 Task: Check the data of condos/co-ops sold above the list price in the last 3 years.
Action: Mouse moved to (602, 55)
Screenshot: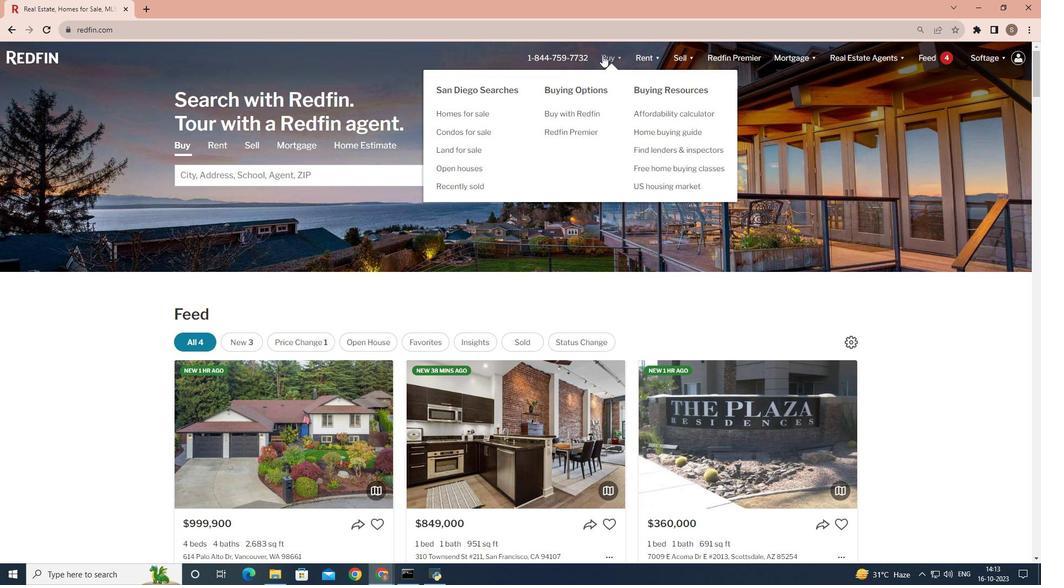 
Action: Mouse pressed left at (602, 55)
Screenshot: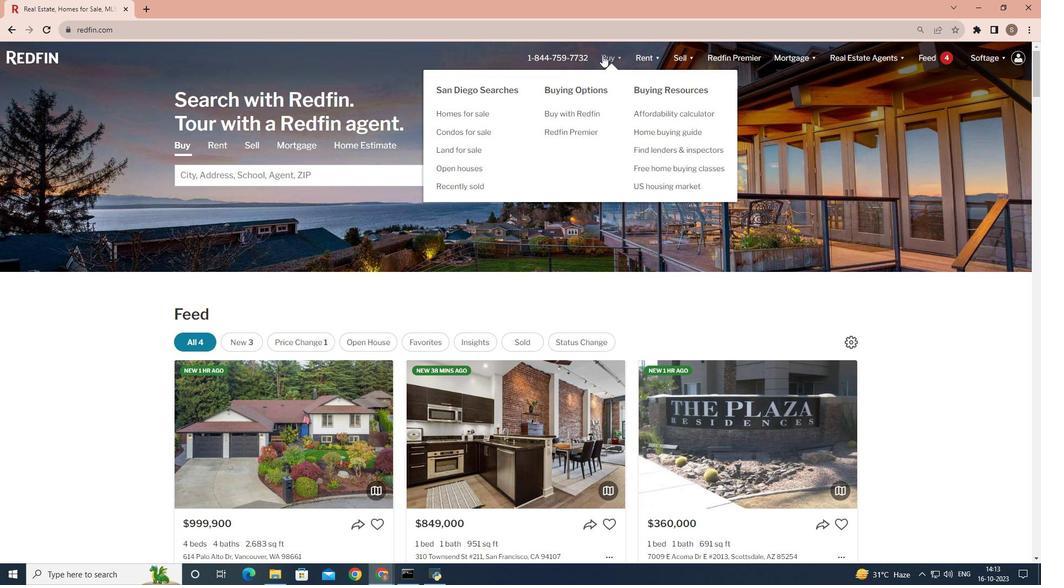 
Action: Mouse moved to (315, 230)
Screenshot: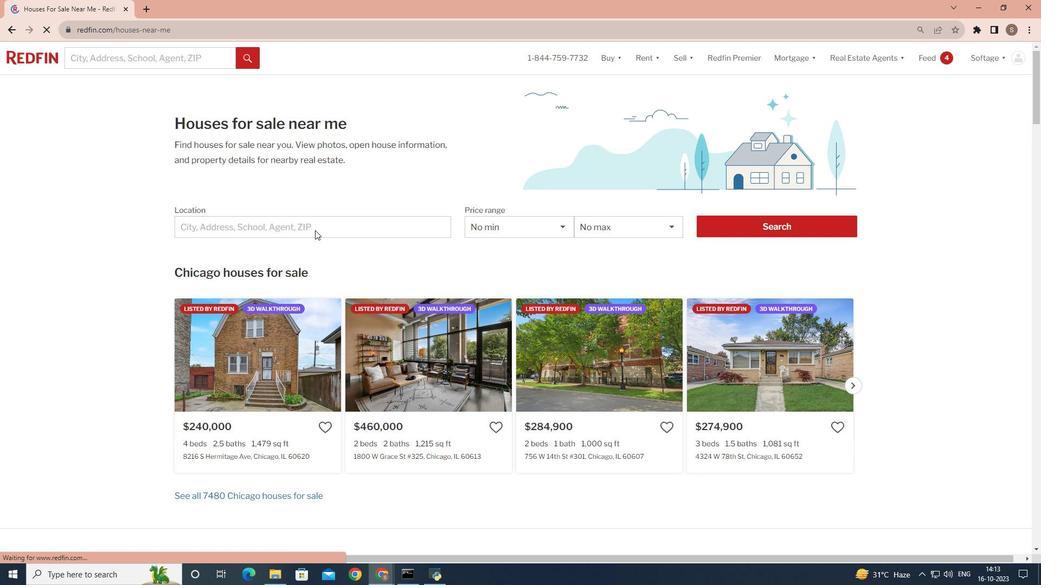 
Action: Mouse pressed left at (315, 230)
Screenshot: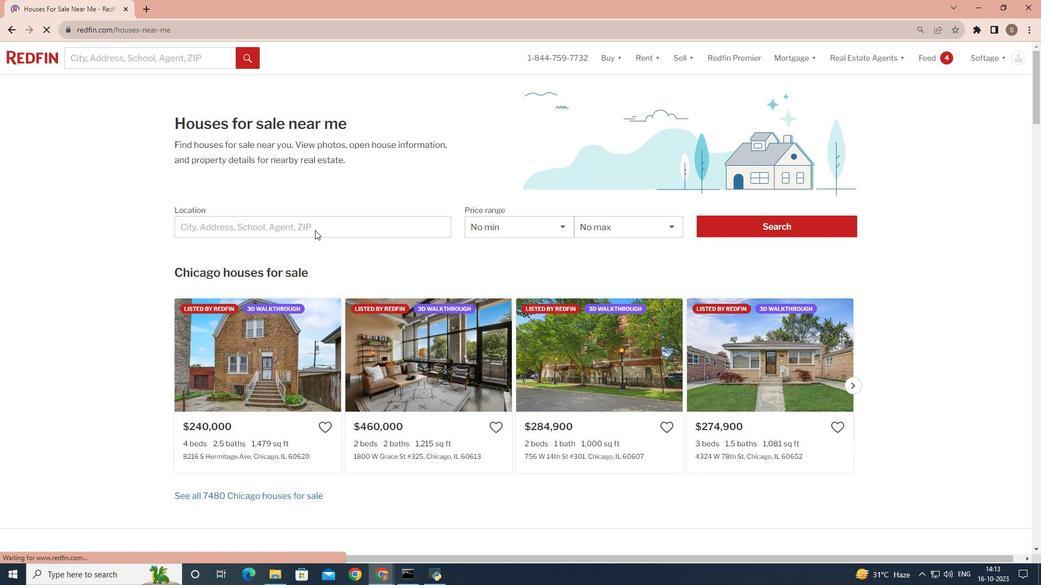 
Action: Mouse moved to (268, 222)
Screenshot: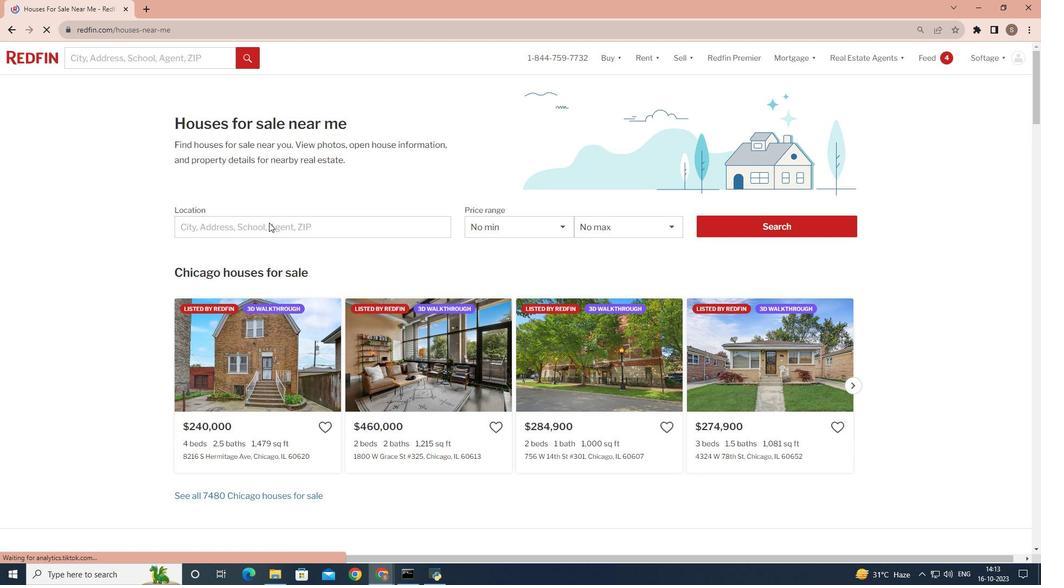 
Action: Mouse pressed left at (268, 222)
Screenshot: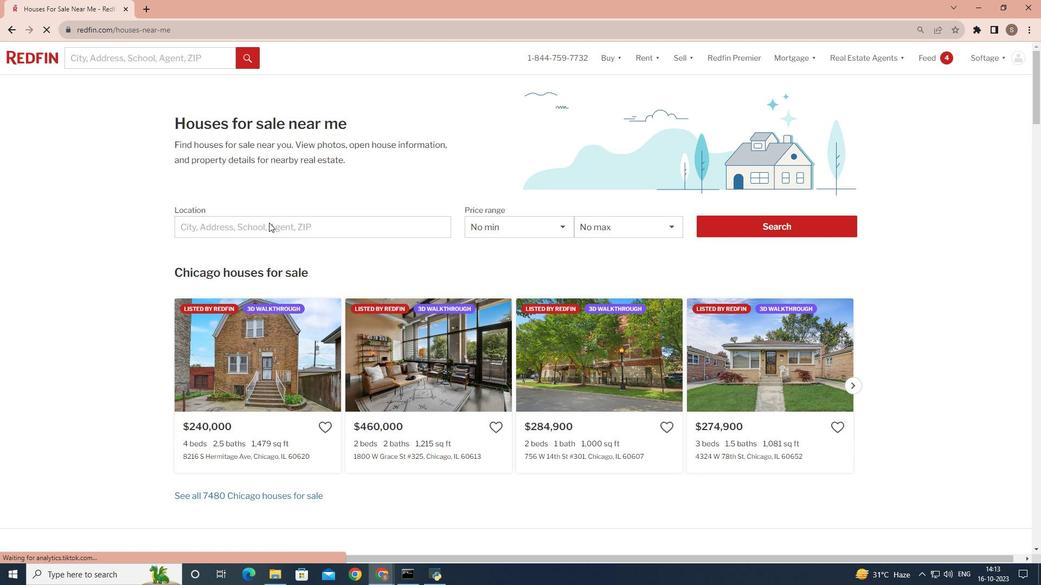 
Action: Mouse pressed left at (268, 222)
Screenshot: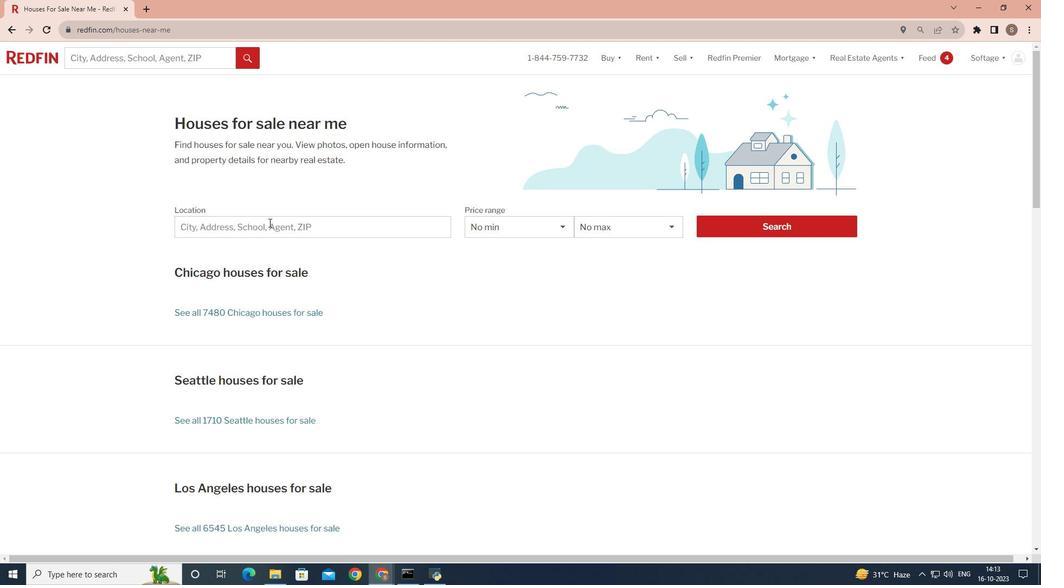 
Action: Key pressed <Key.shift>San<Key.space><Key.shift>Diego
Screenshot: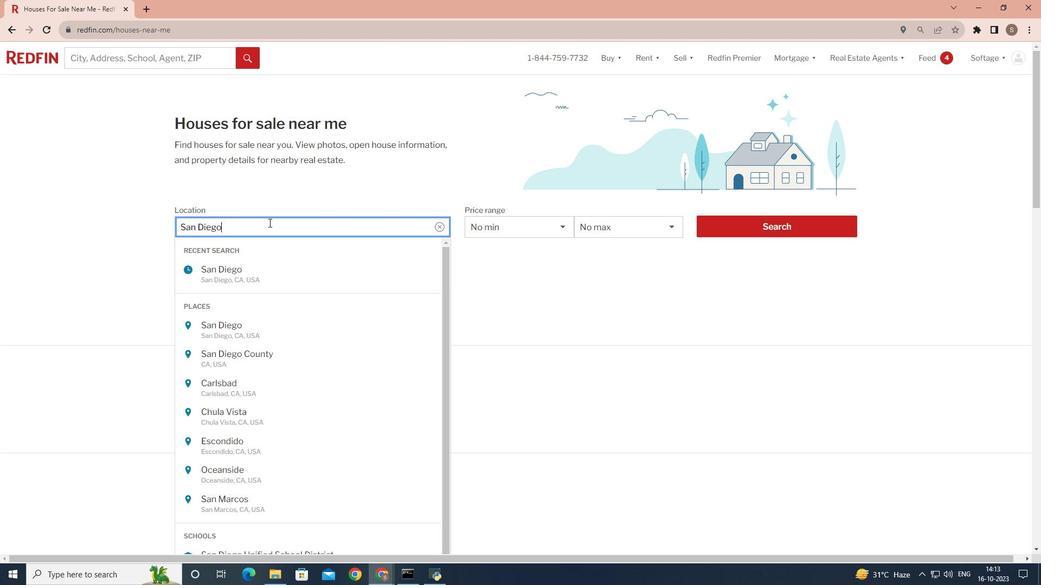 
Action: Mouse moved to (724, 226)
Screenshot: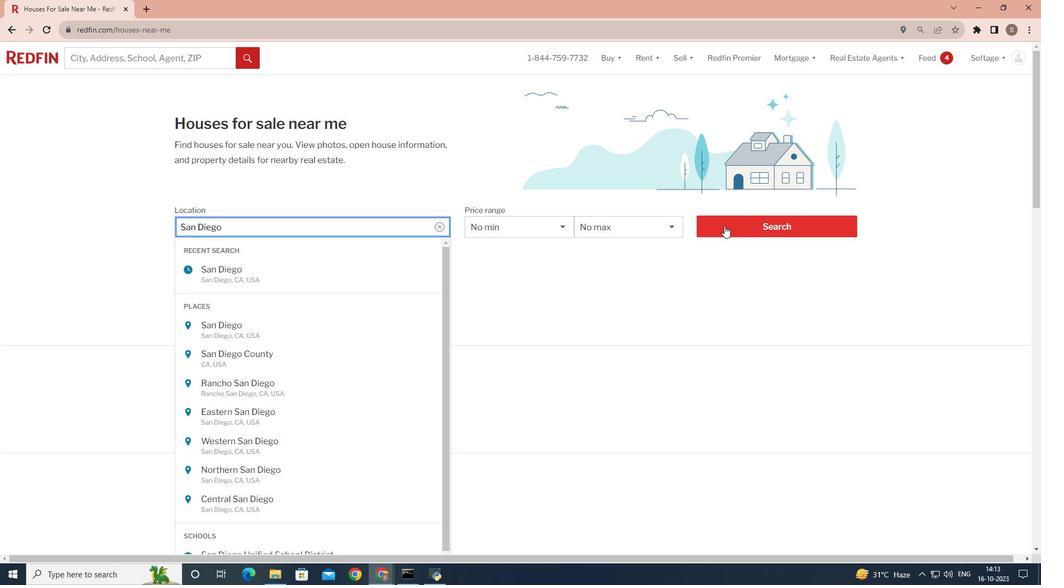 
Action: Mouse pressed left at (724, 226)
Screenshot: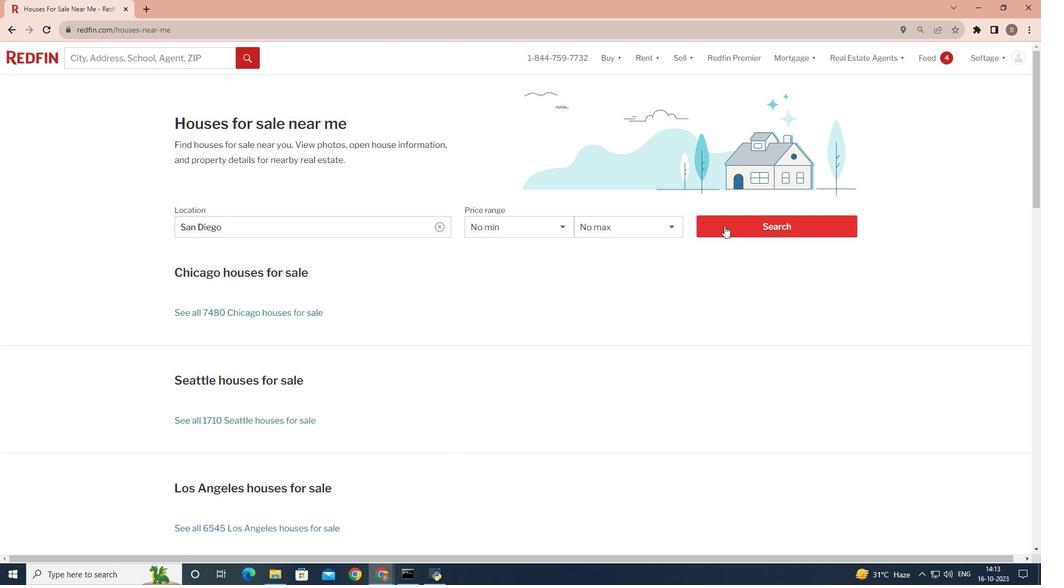 
Action: Mouse pressed left at (724, 226)
Screenshot: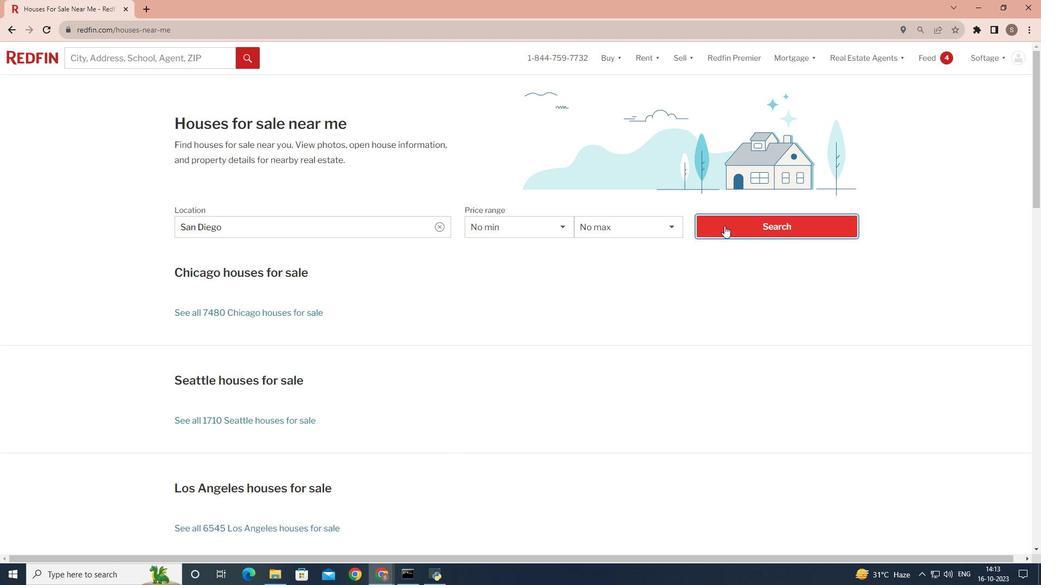 
Action: Mouse moved to (939, 88)
Screenshot: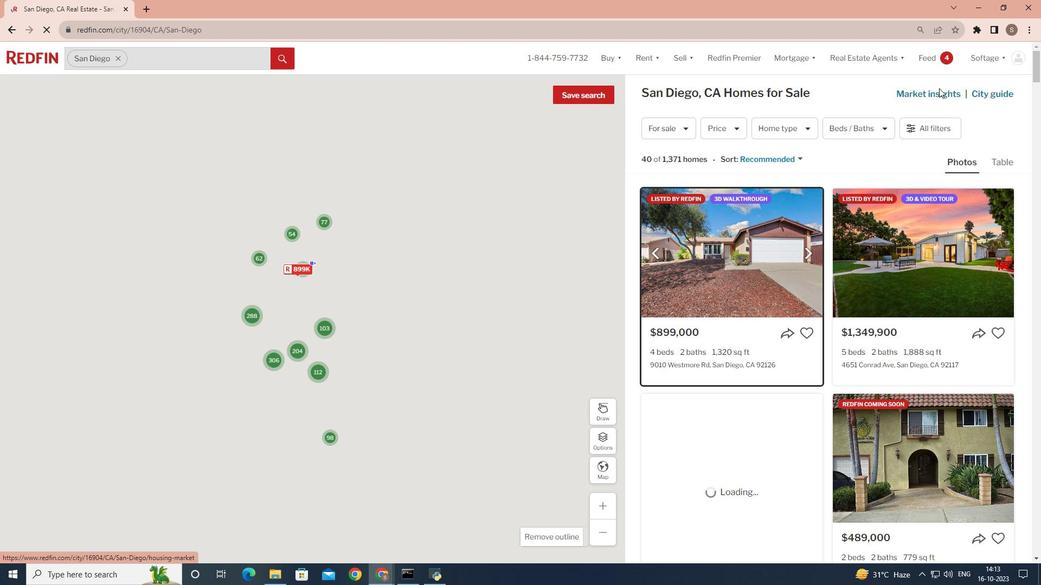 
Action: Mouse pressed left at (939, 88)
Screenshot: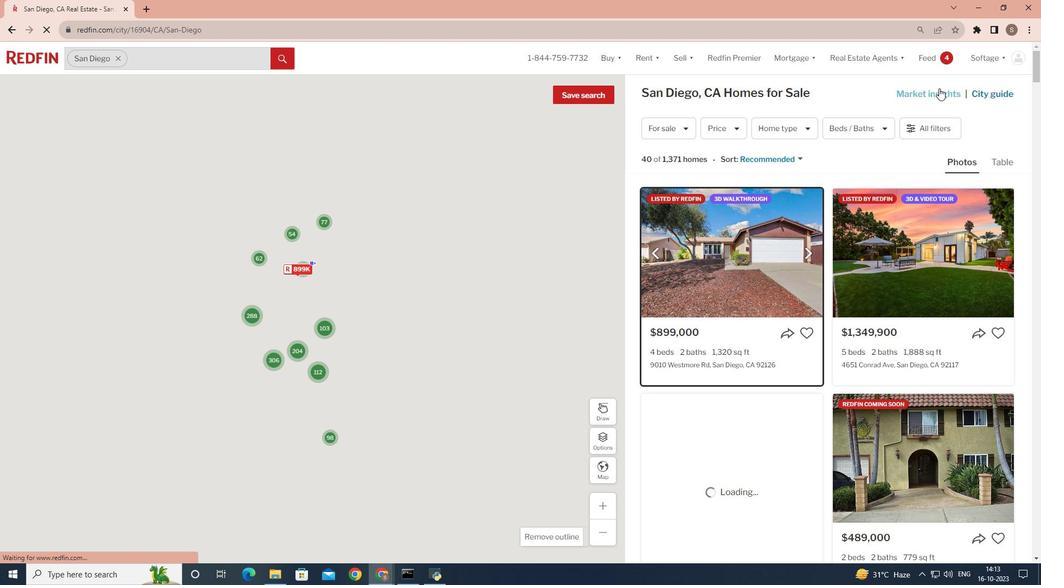 
Action: Mouse moved to (259, 182)
Screenshot: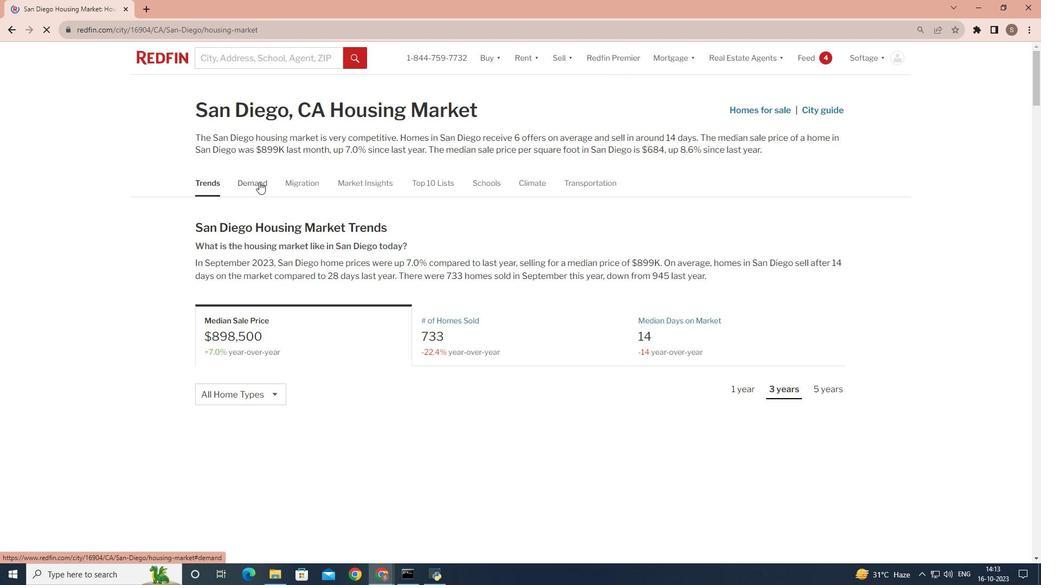 
Action: Mouse pressed left at (259, 182)
Screenshot: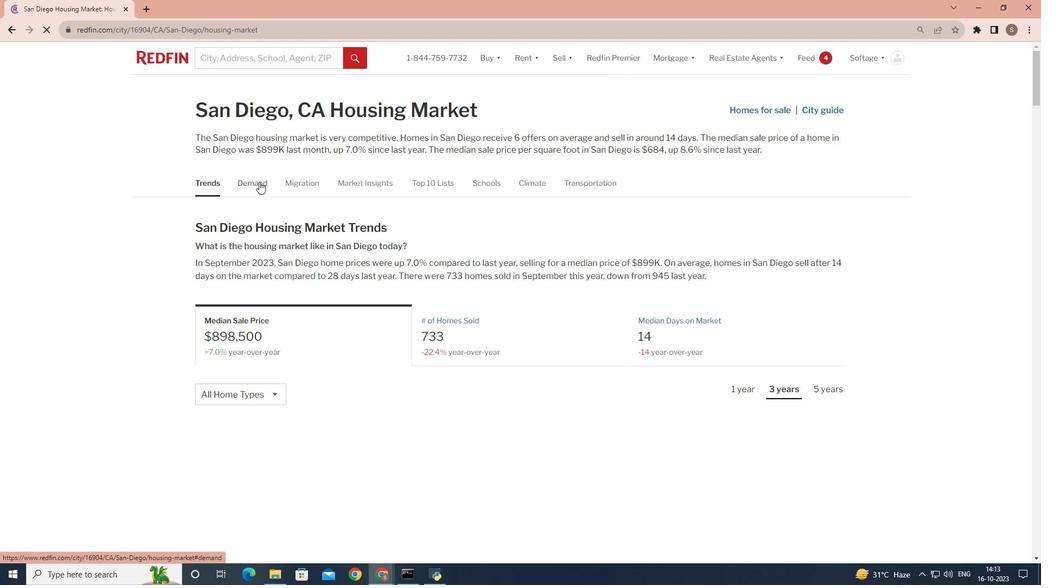 
Action: Mouse moved to (484, 207)
Screenshot: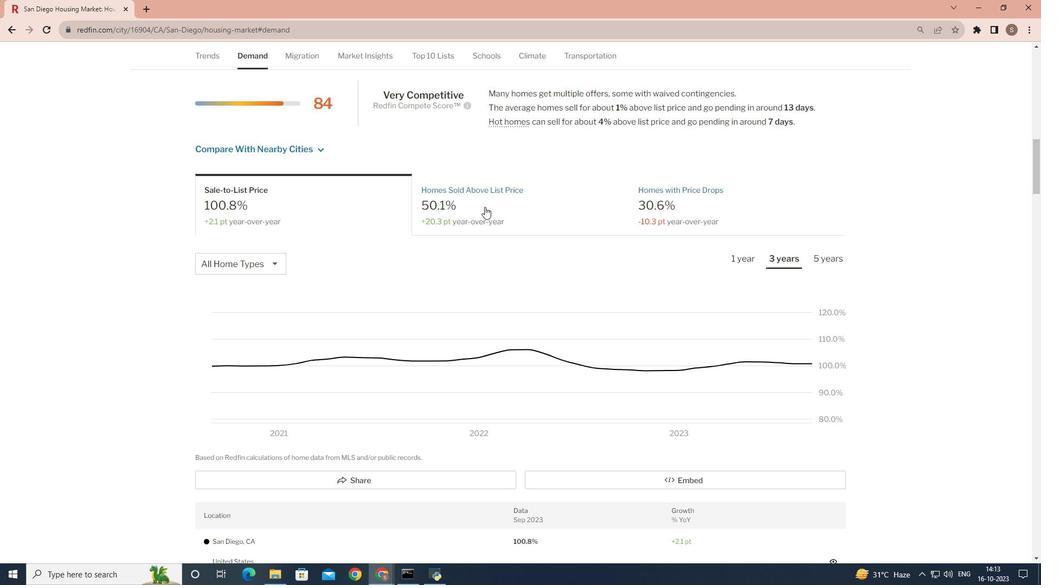 
Action: Mouse pressed left at (484, 207)
Screenshot: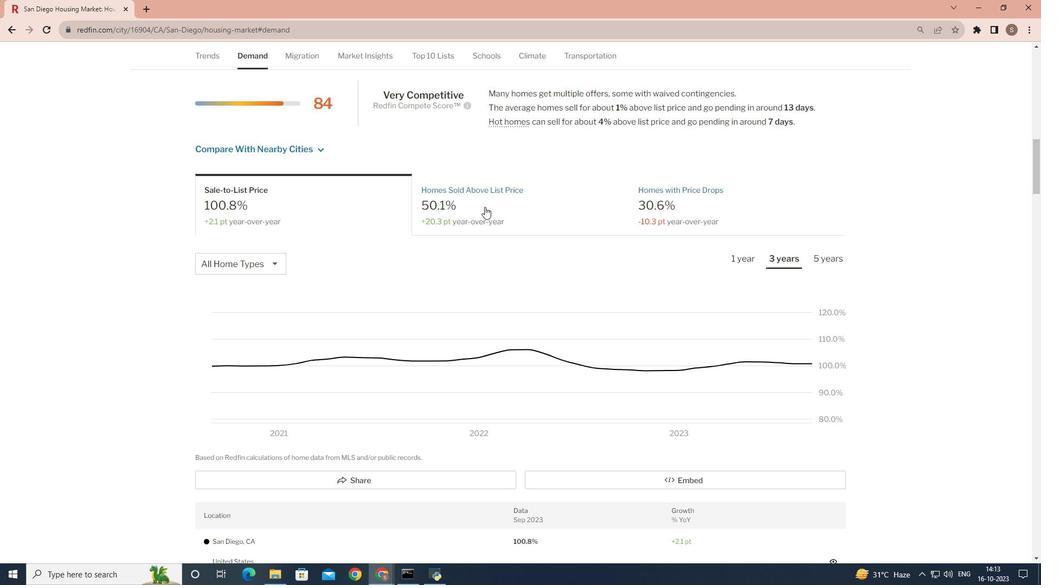 
Action: Mouse moved to (271, 259)
Screenshot: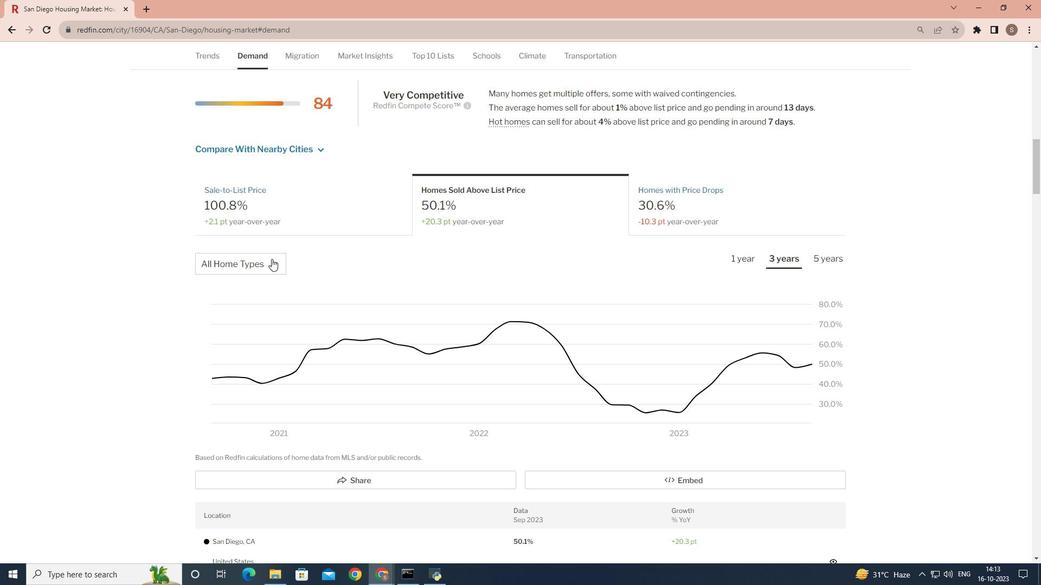 
Action: Mouse pressed left at (271, 259)
Screenshot: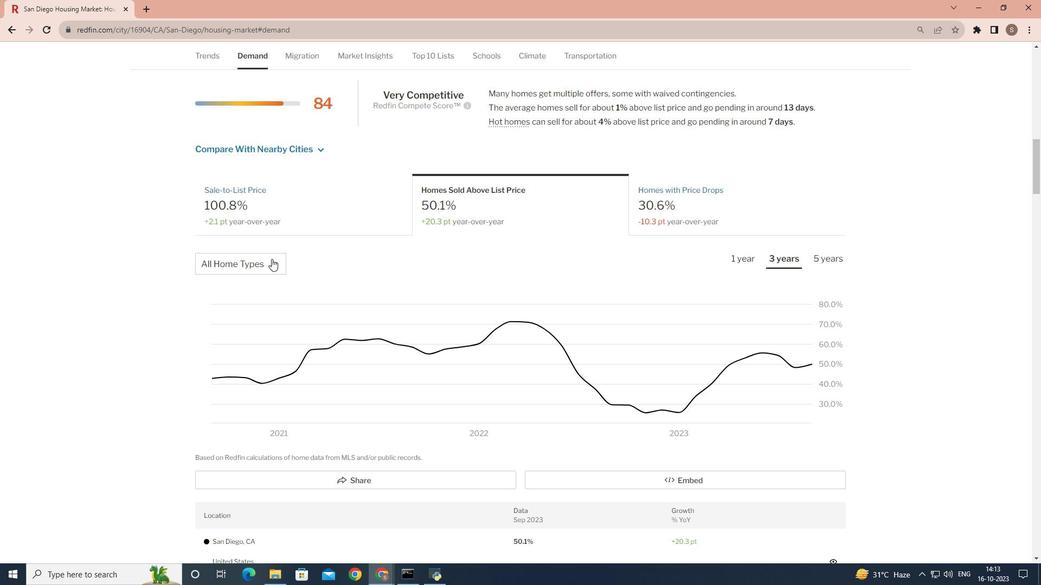 
Action: Mouse moved to (257, 352)
Screenshot: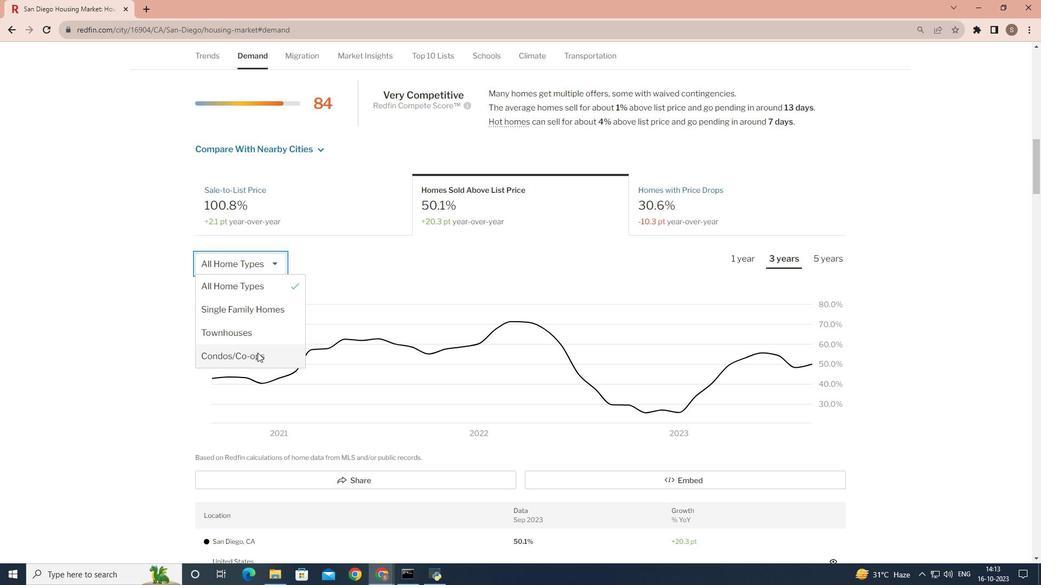 
Action: Mouse pressed left at (257, 352)
Screenshot: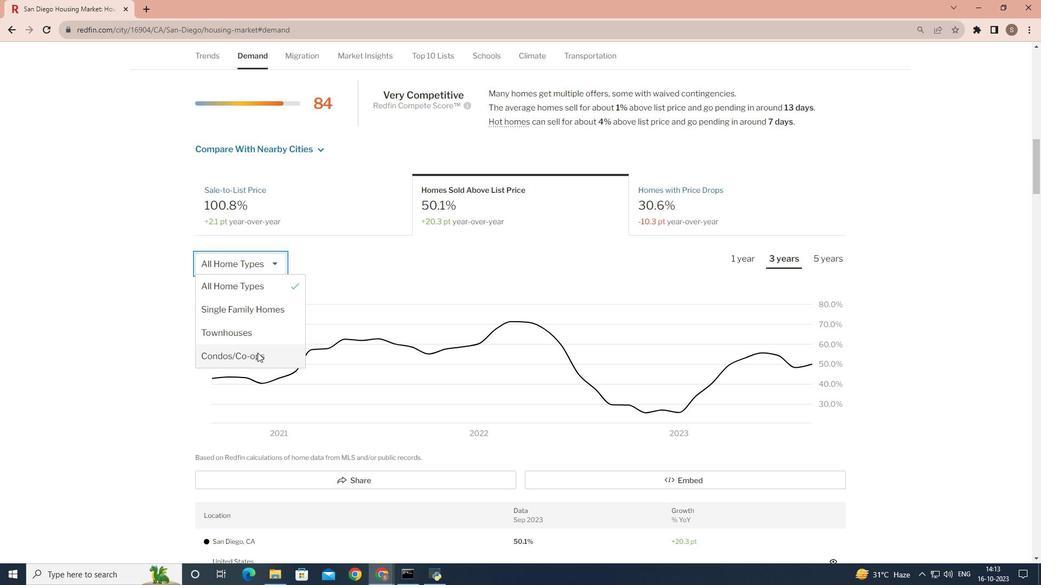 
Action: Mouse moved to (791, 260)
Screenshot: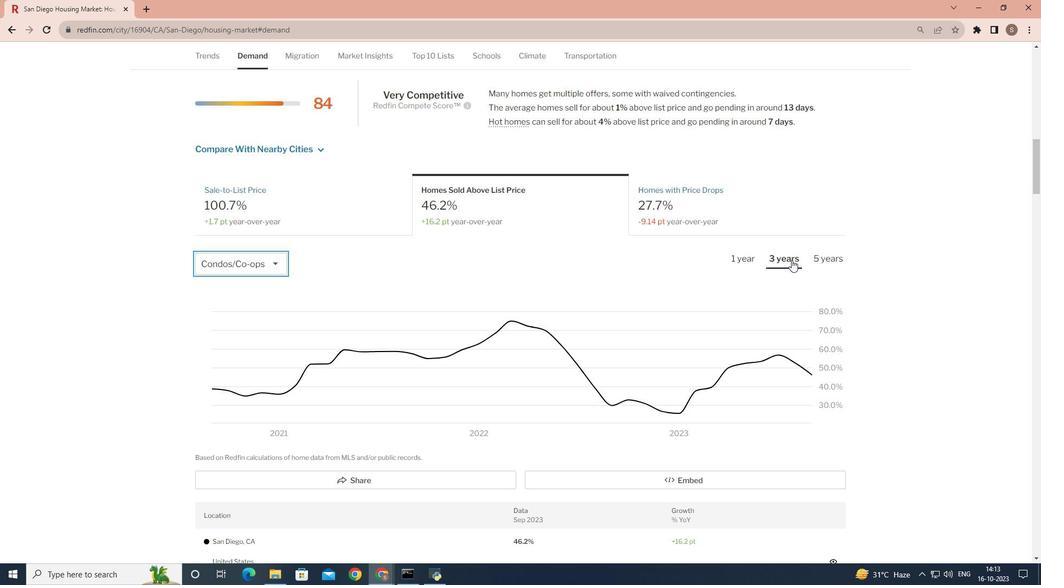 
Action: Mouse pressed left at (791, 260)
Screenshot: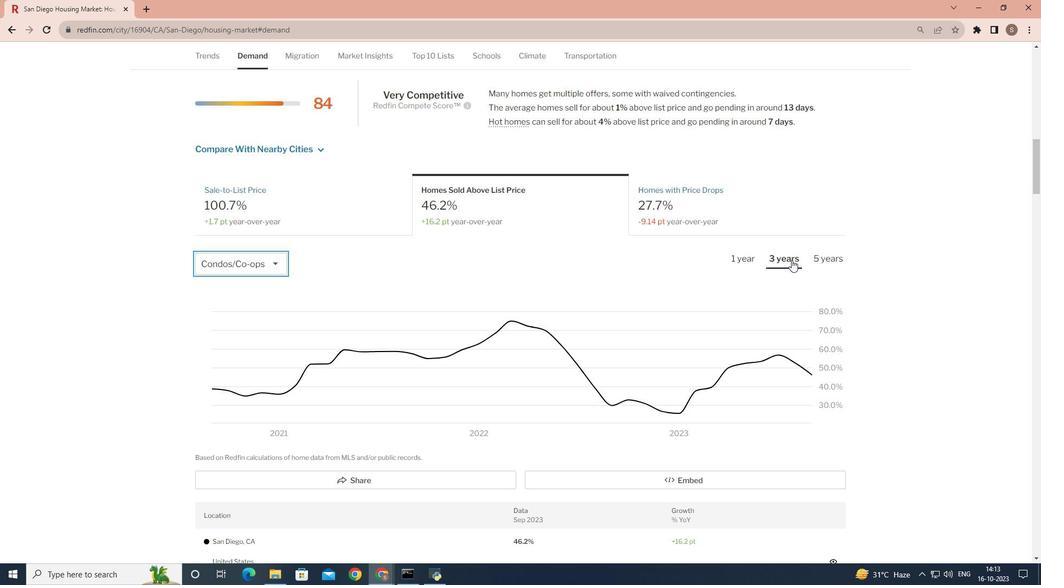 
